 Task: Create a rule from the Recommended list, Task Added to this Project -> add SubTasks in the project AgileRapid with SubTasks Gather and Analyse Requirements , Design and Implement Solution , System Test and UAT , Release to Production / Go Live
Action: Mouse moved to (1107, 96)
Screenshot: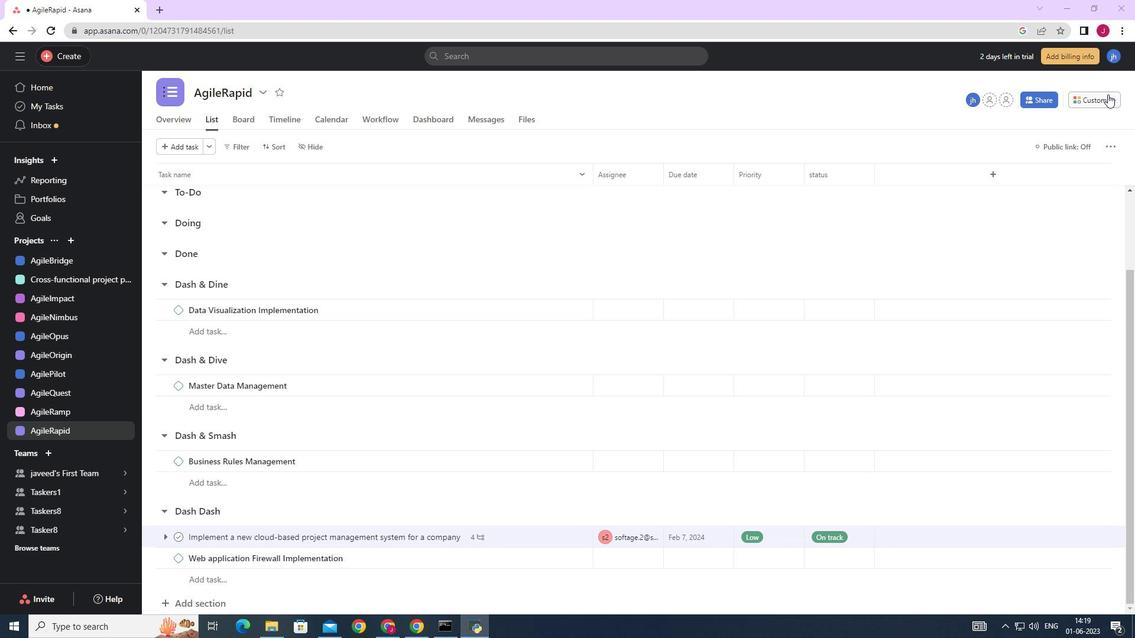 
Action: Mouse pressed left at (1107, 96)
Screenshot: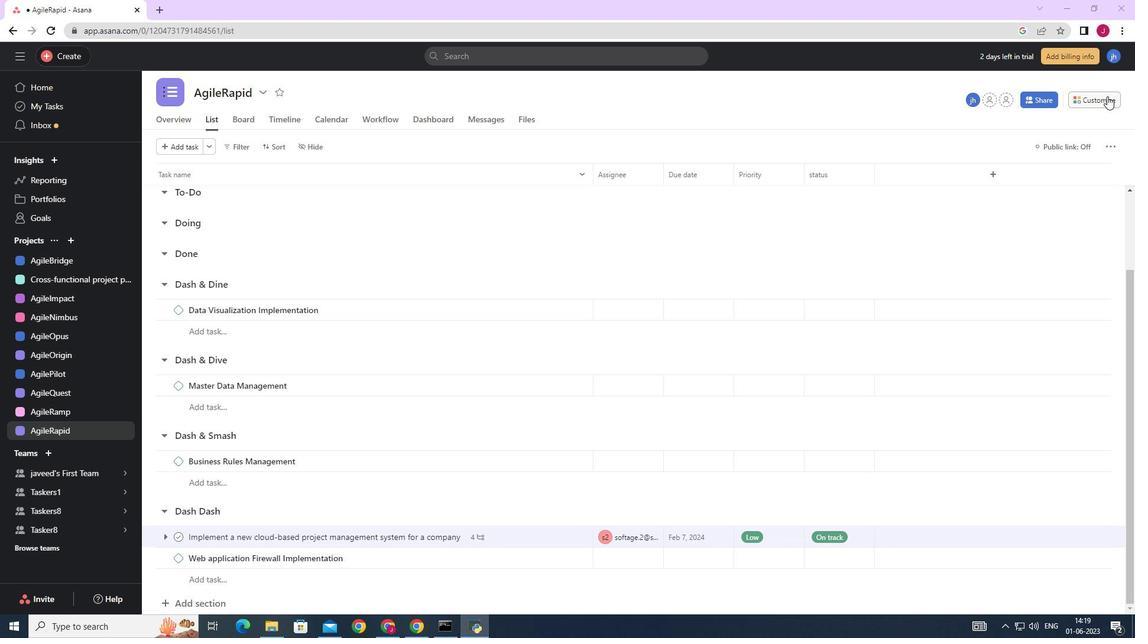 
Action: Mouse moved to (883, 264)
Screenshot: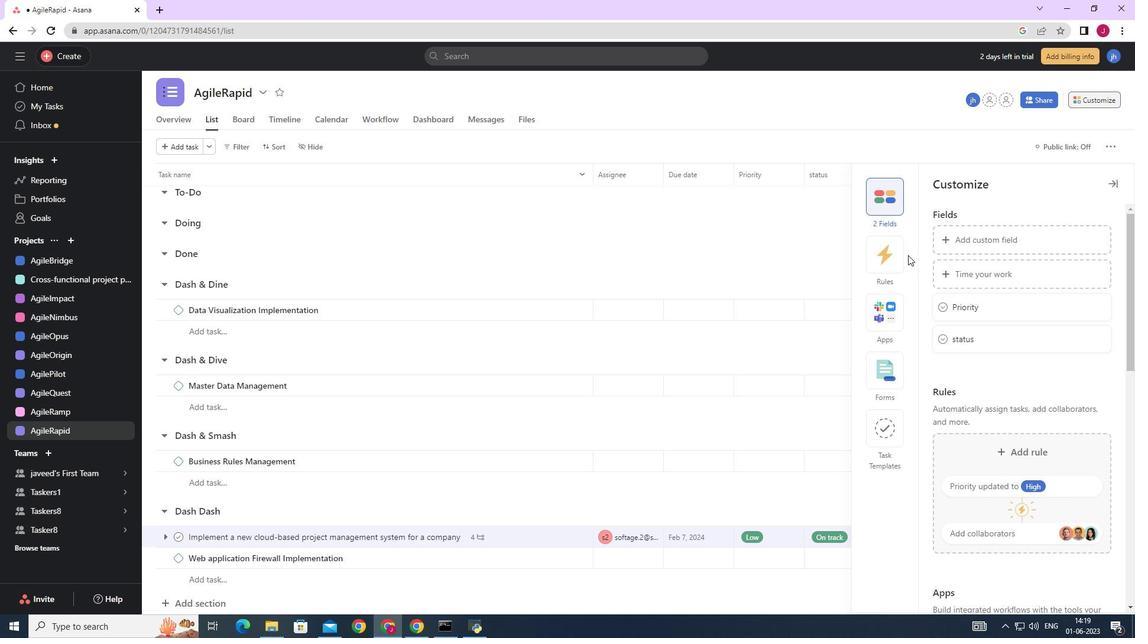 
Action: Mouse pressed left at (883, 264)
Screenshot: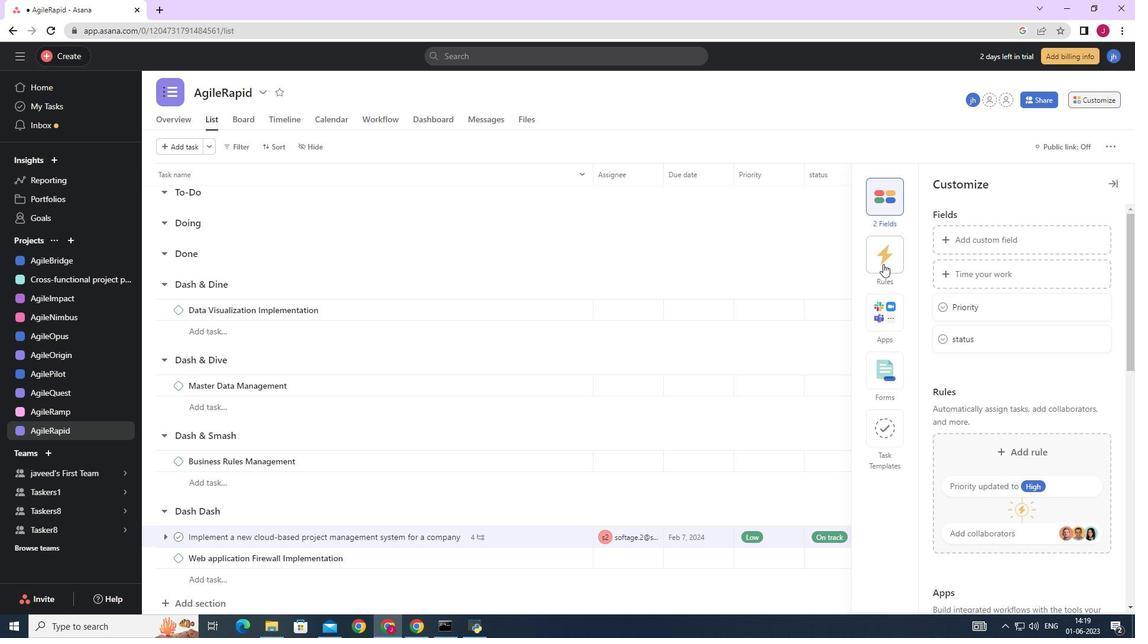 
Action: Mouse moved to (1030, 273)
Screenshot: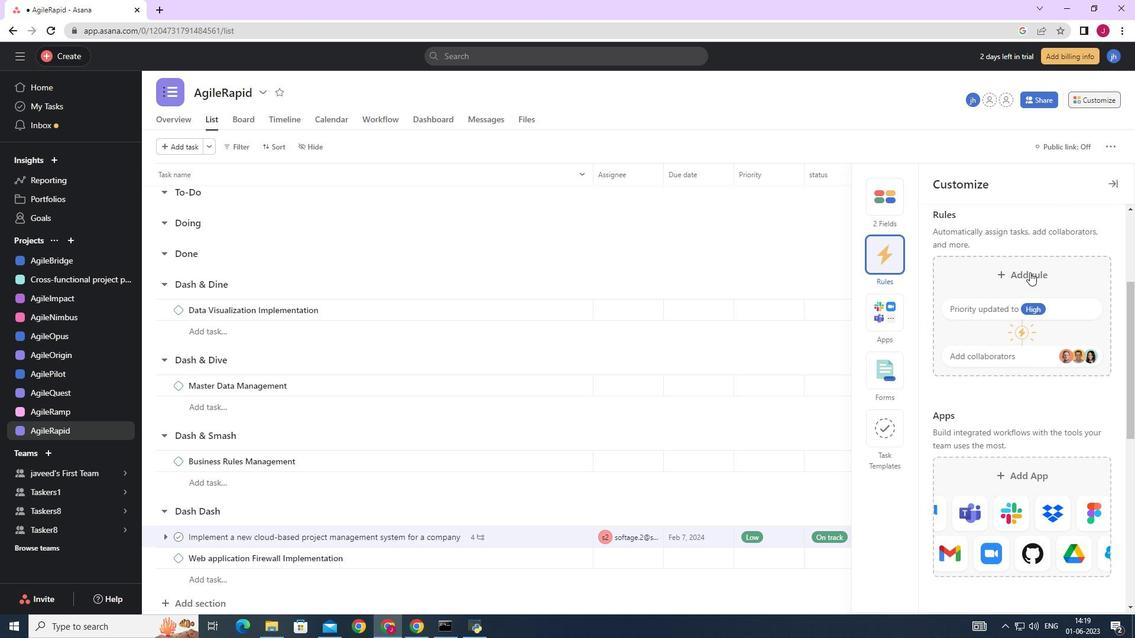 
Action: Mouse pressed left at (1030, 273)
Screenshot: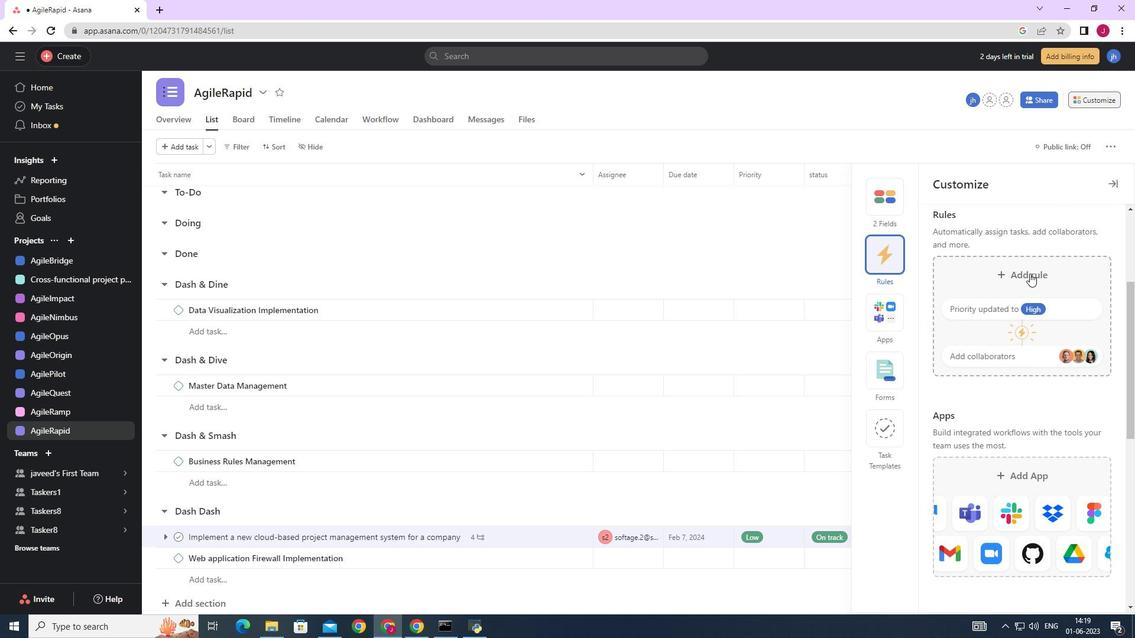 
Action: Mouse moved to (509, 190)
Screenshot: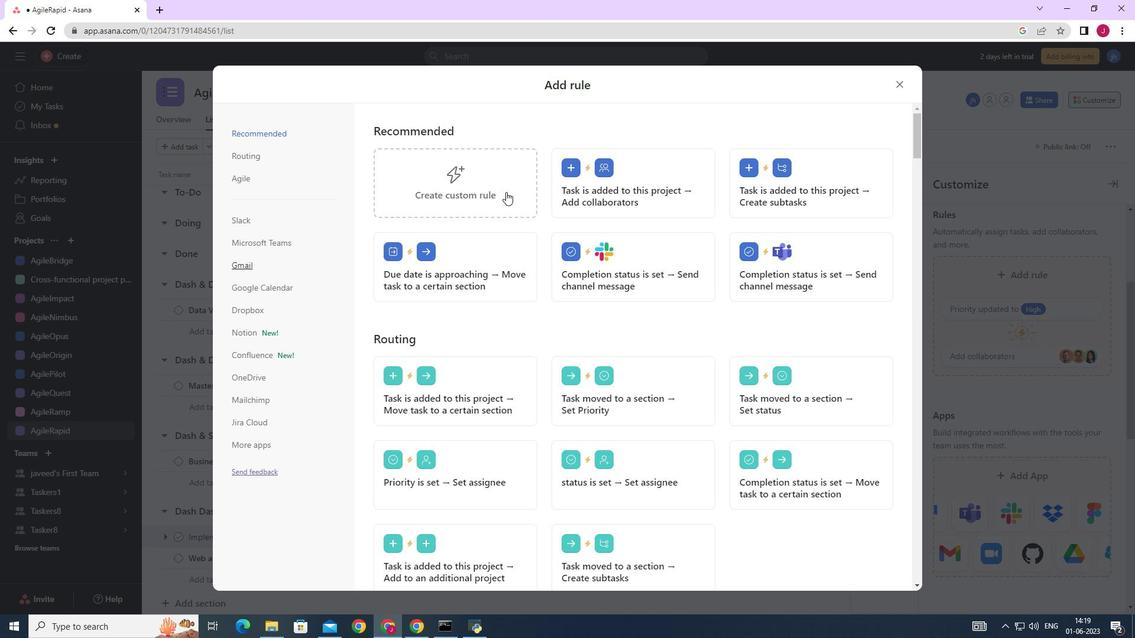
Action: Mouse pressed left at (509, 190)
Screenshot: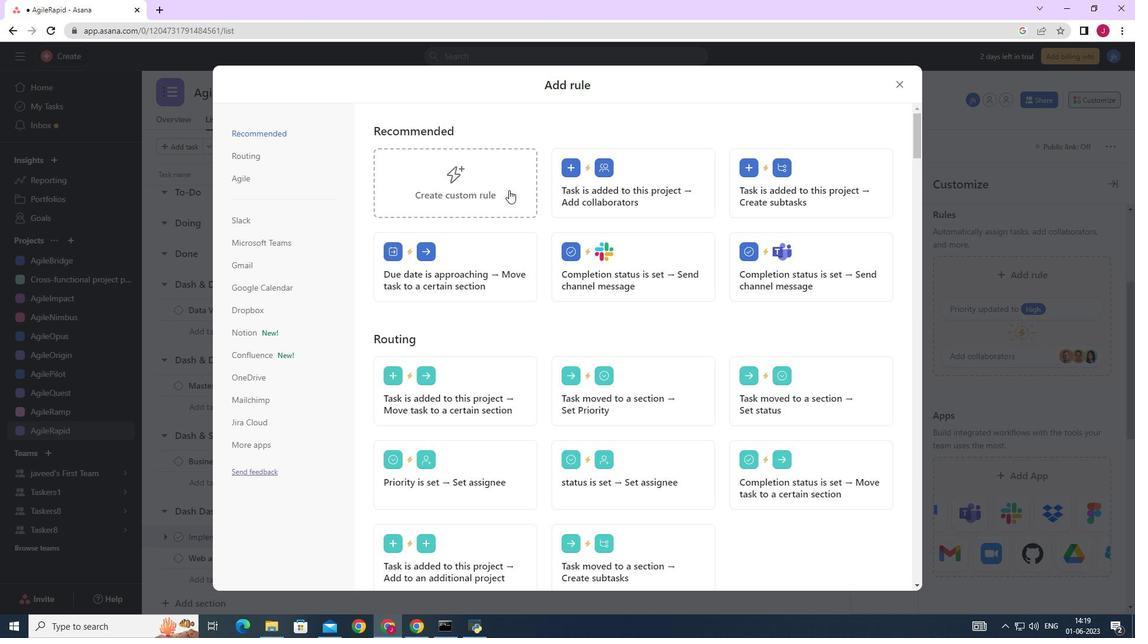 
Action: Mouse moved to (590, 315)
Screenshot: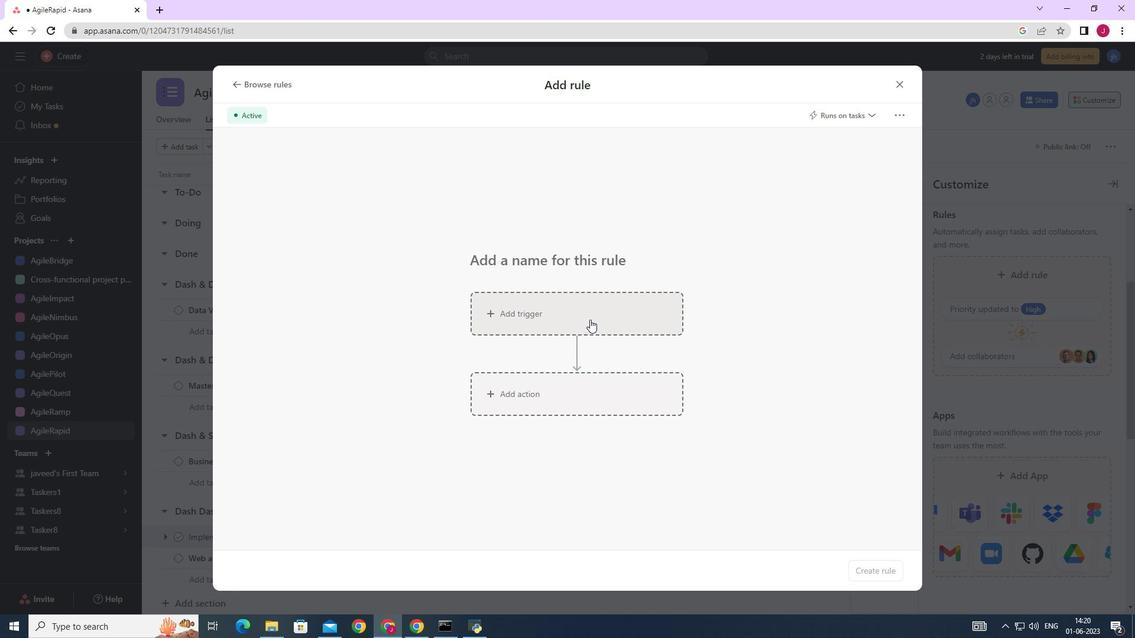 
Action: Mouse pressed left at (590, 315)
Screenshot: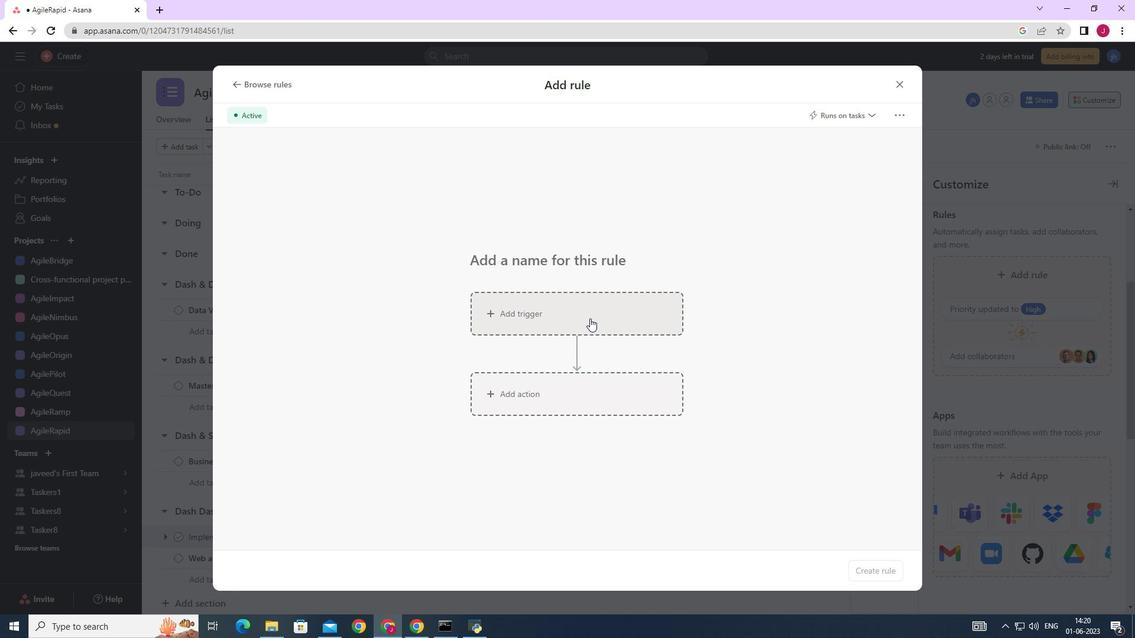
Action: Mouse moved to (520, 392)
Screenshot: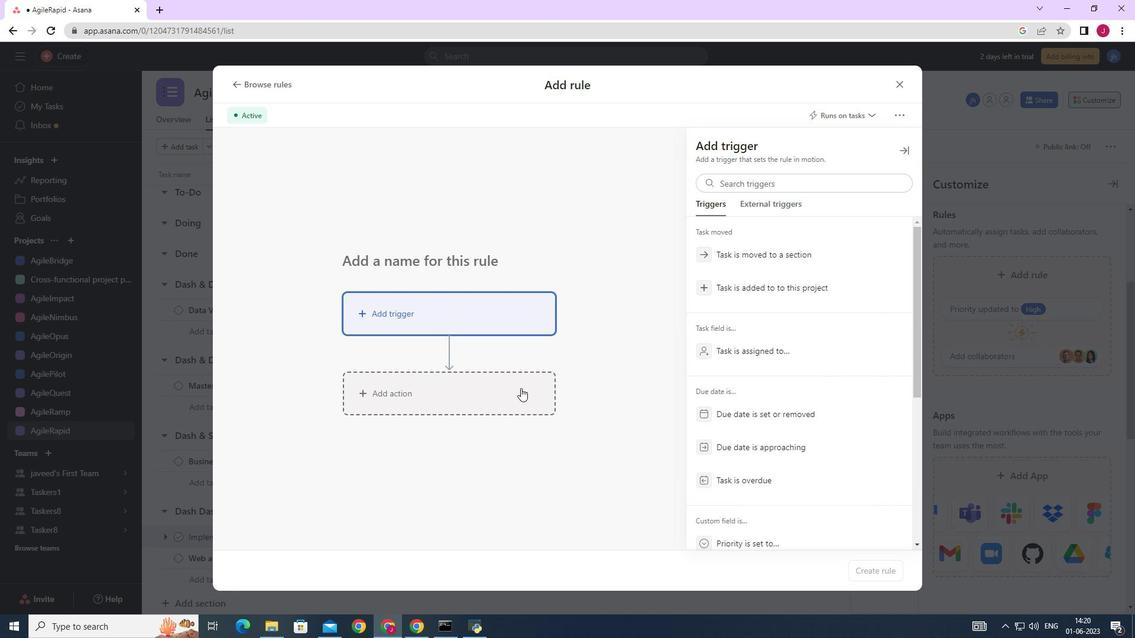 
Action: Mouse pressed left at (520, 392)
Screenshot: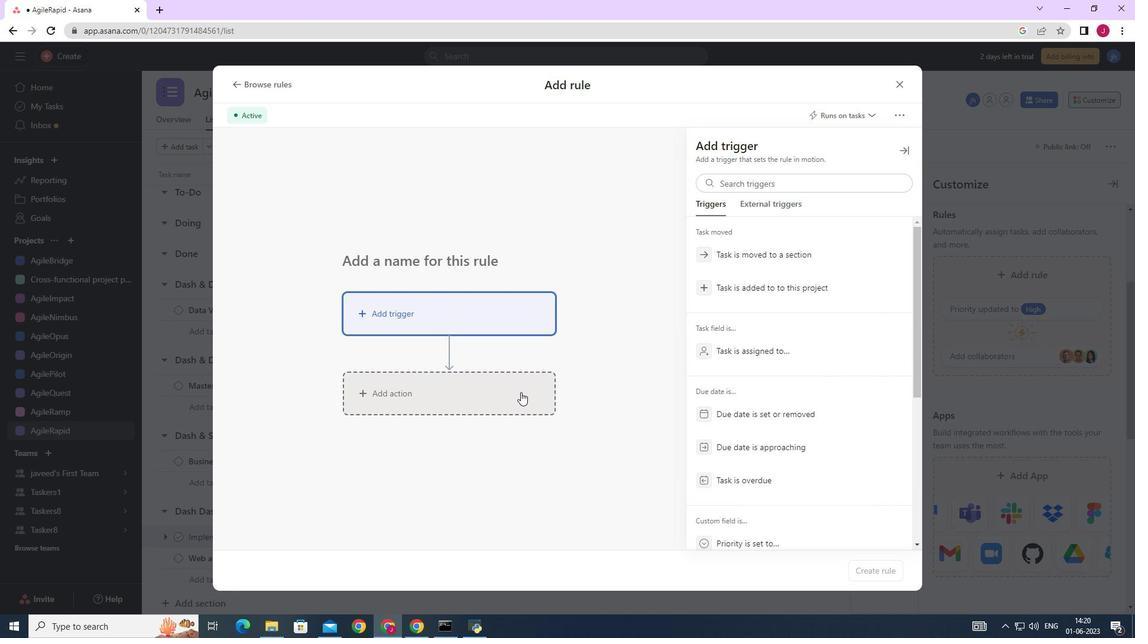 
Action: Mouse moved to (779, 298)
Screenshot: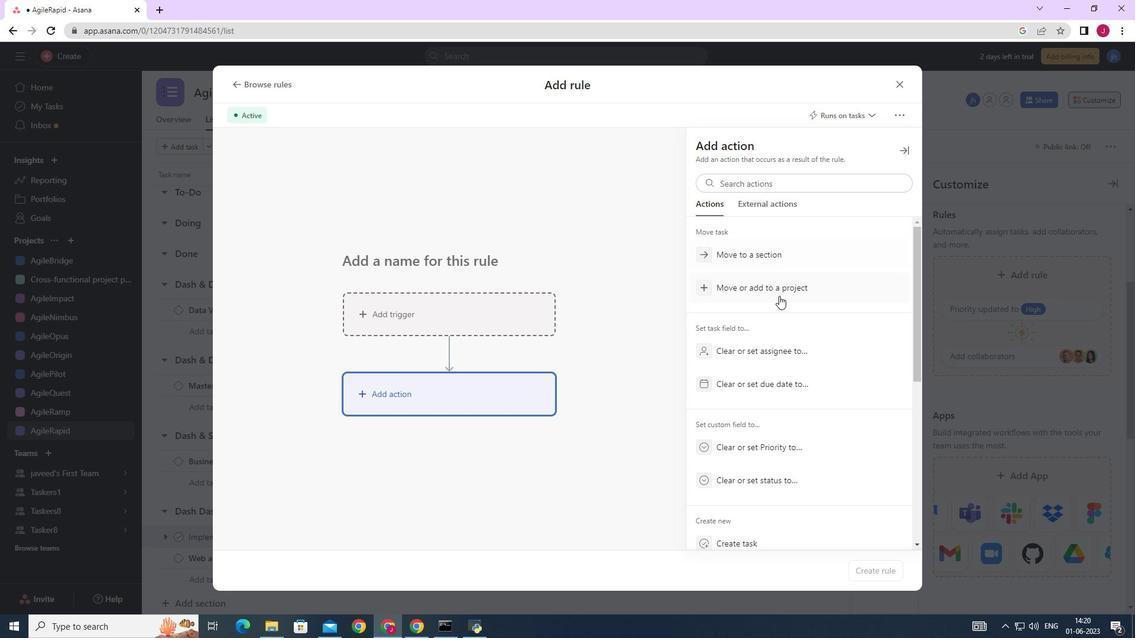 
Action: Mouse scrolled (779, 298) with delta (0, 0)
Screenshot: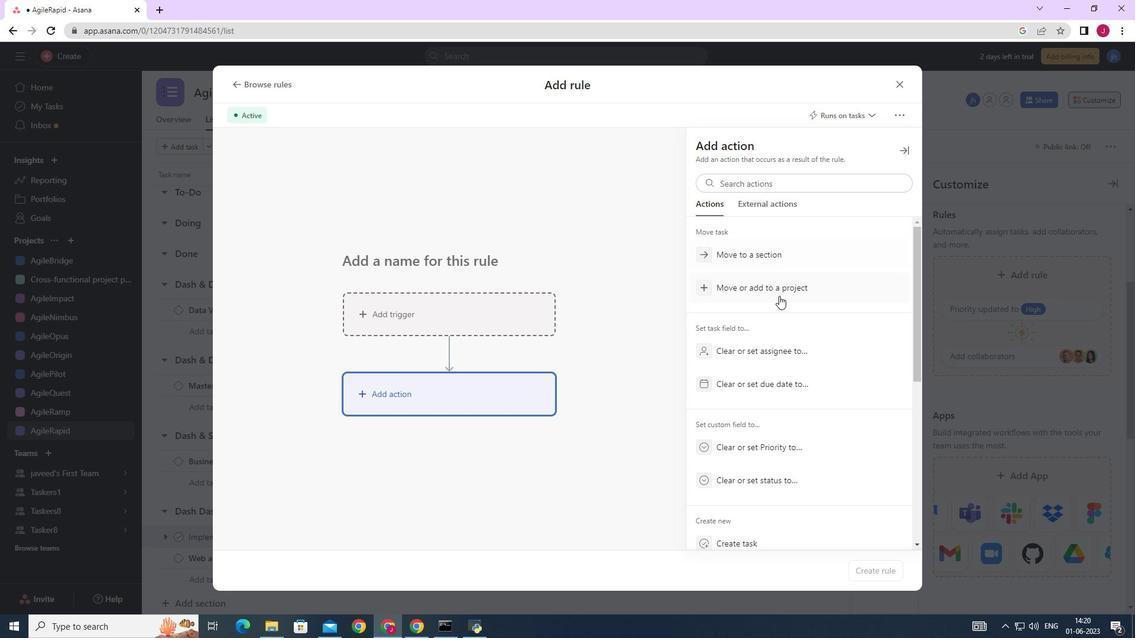 
Action: Mouse moved to (779, 300)
Screenshot: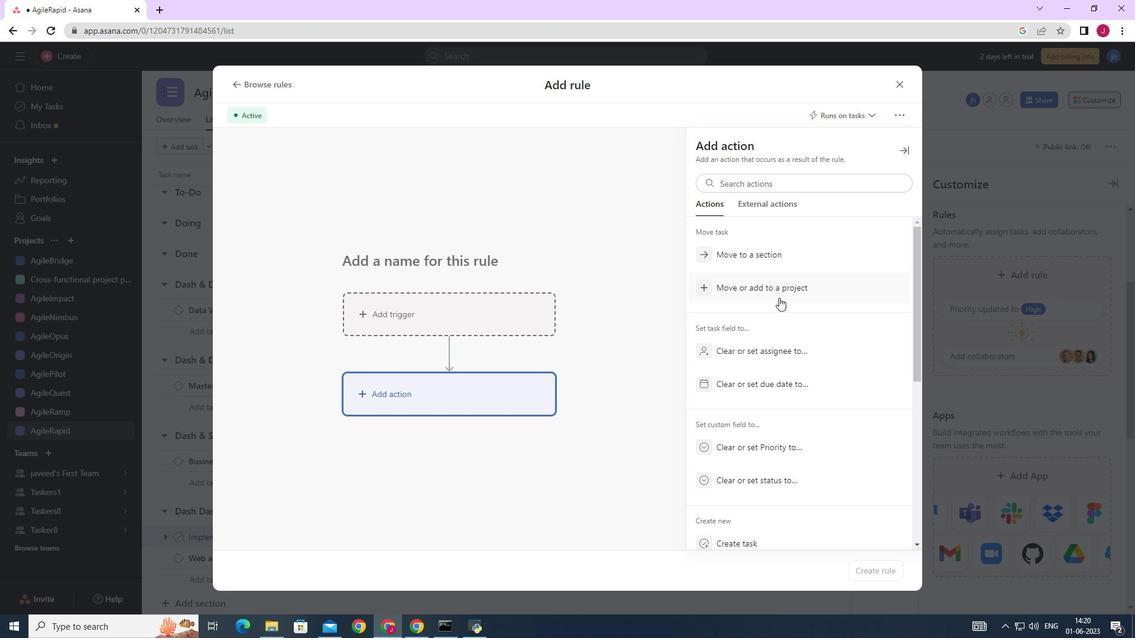 
Action: Mouse scrolled (779, 299) with delta (0, 0)
Screenshot: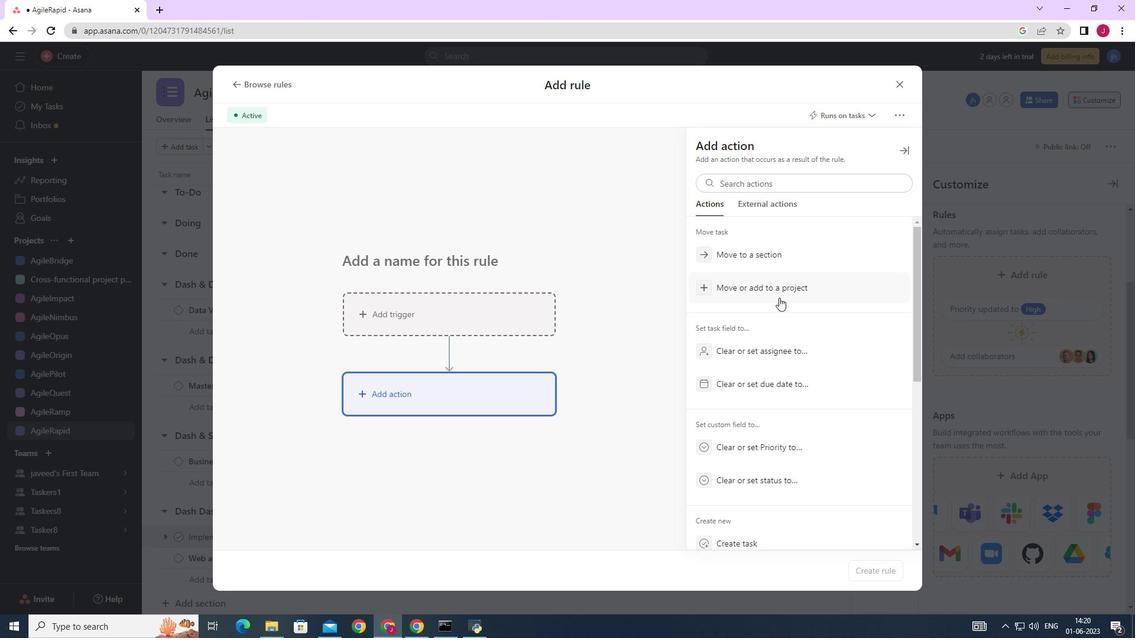 
Action: Mouse moved to (779, 300)
Screenshot: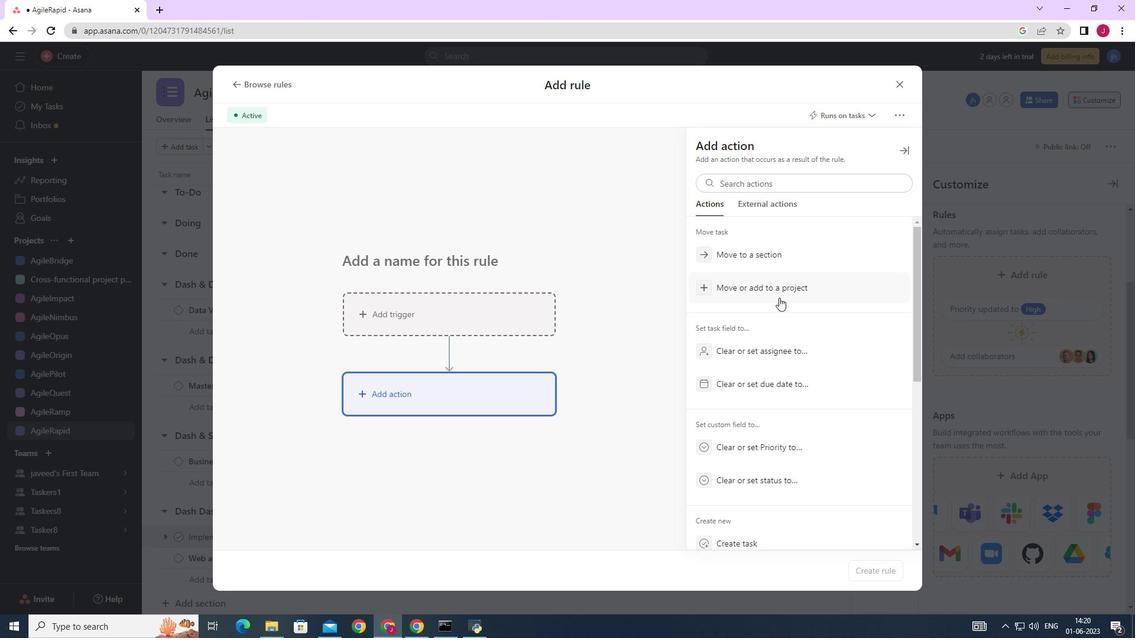 
Action: Mouse scrolled (779, 299) with delta (0, 0)
Screenshot: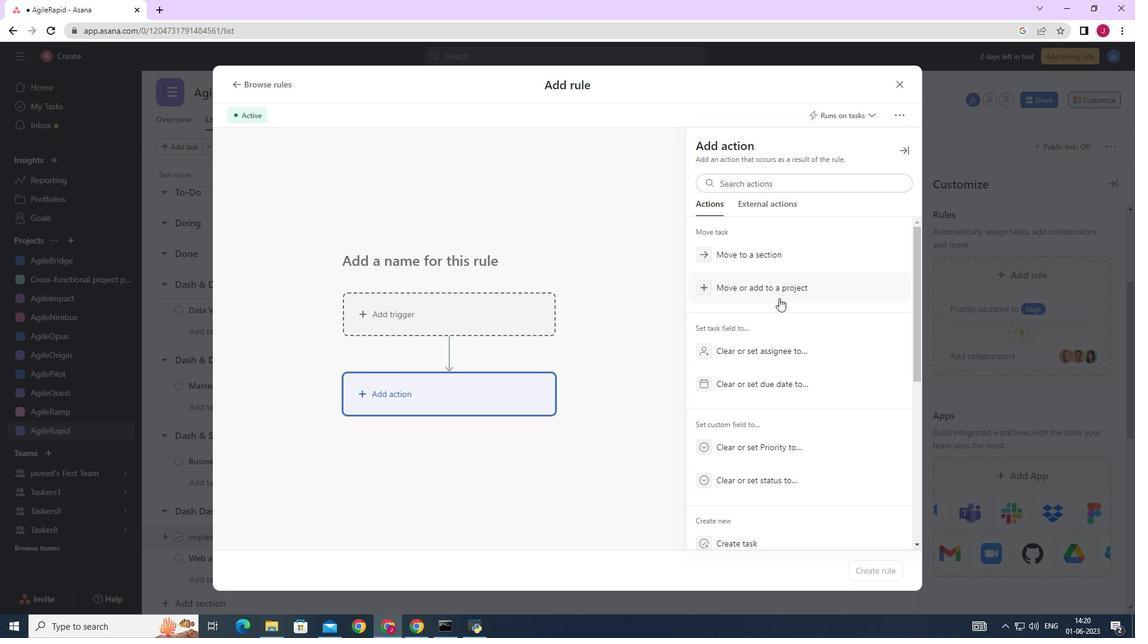 
Action: Mouse moved to (752, 396)
Screenshot: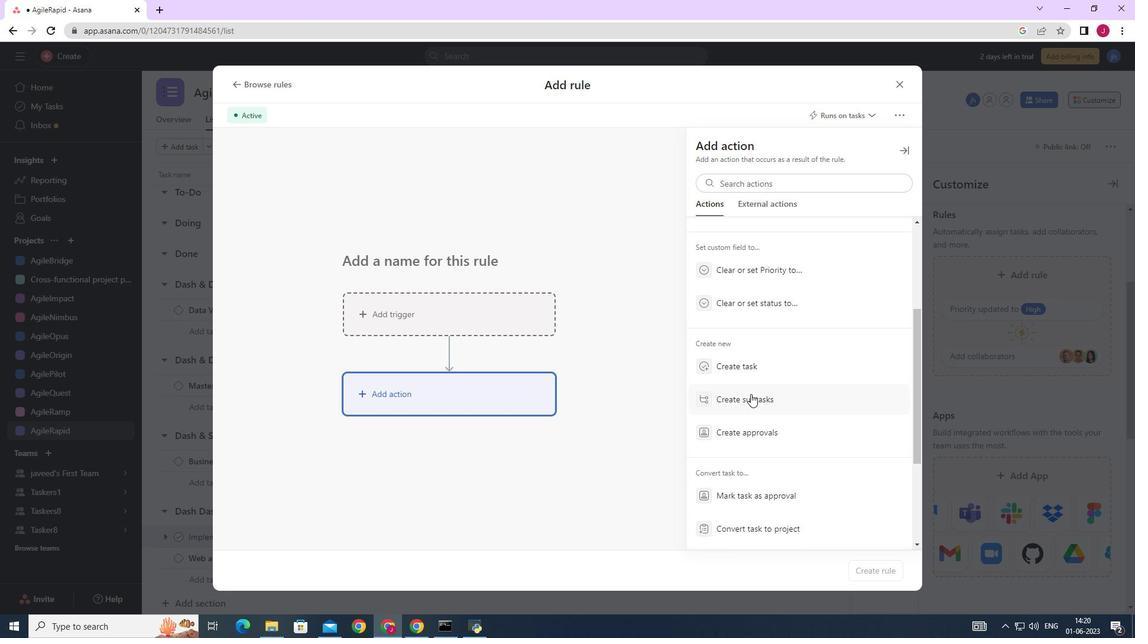 
Action: Mouse pressed left at (752, 396)
Screenshot: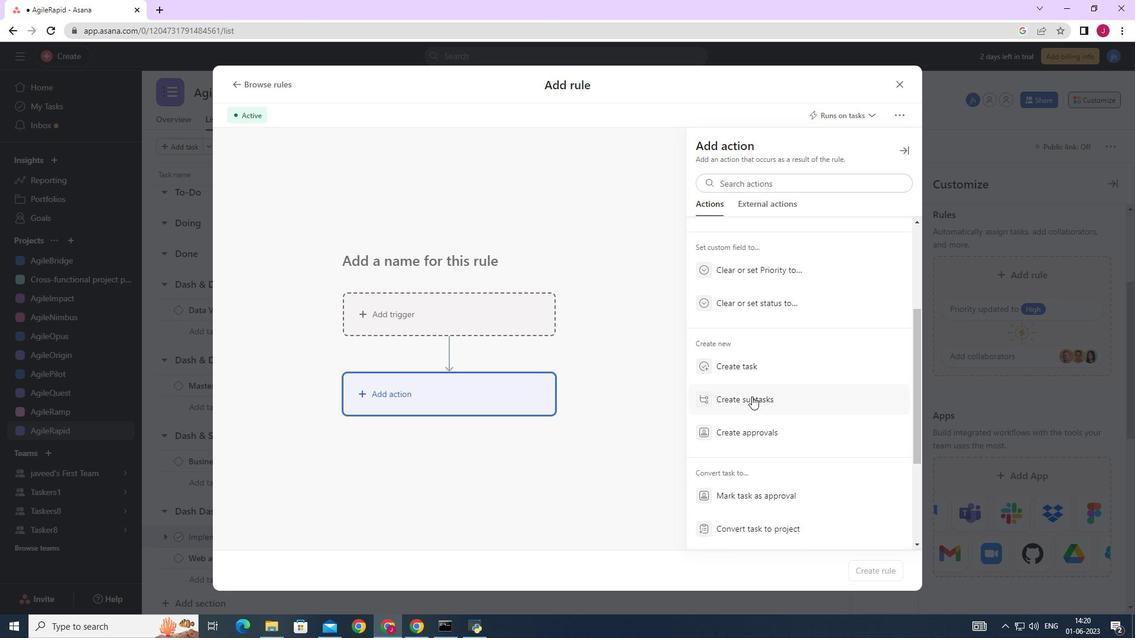 
Action: Mouse moved to (800, 189)
Screenshot: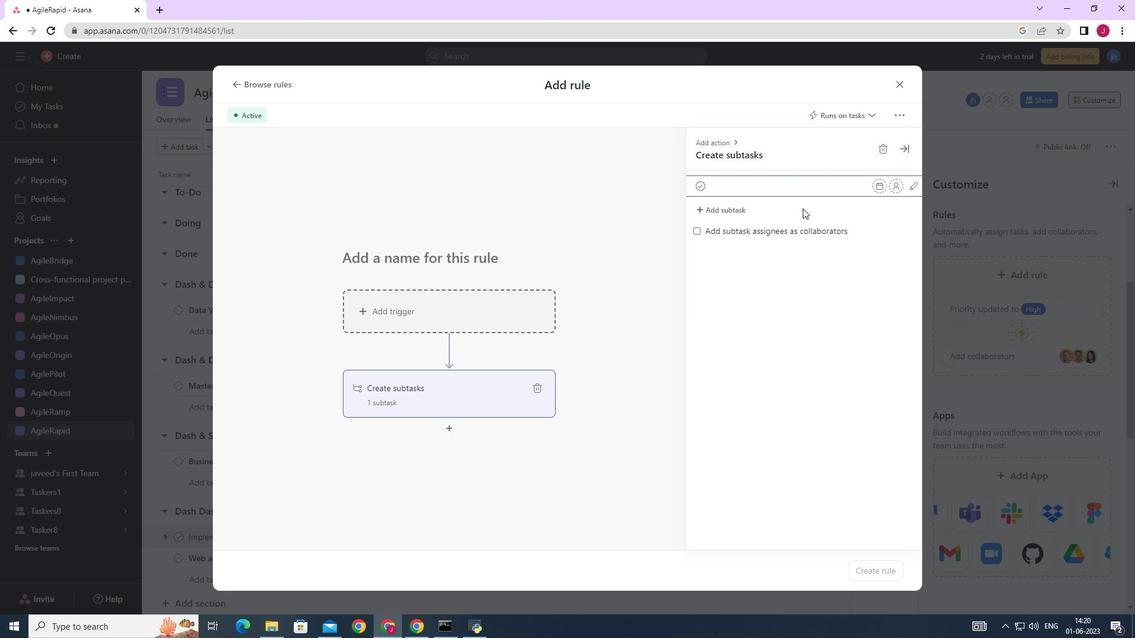 
Action: Key pressed <Key.caps_lock>G<Key.caps_lock>ather<Key.space>and<Key.space><Key.caps_lock>A<Key.caps_lock>nalyse<Key.space><Key.caps_lock>R<Key.caps_lock>equirementa<Key.backspace>s<Key.enter><Key.caps_lock>D<Key.caps_lock>esign<Key.space>and<Key.space><Key.caps_lock>I<Key.caps_lock>mplement<Key.space><Key.caps_lock>S<Key.caps_lock>olution<Key.enter><Key.caps_lock>S<Key.caps_lock>ystem<Key.space><Key.caps_lock>T<Key.caps_lock>est<Key.space>and<Key.space><Key.caps_lock>UAT<Key.enter><Key.caps_lock>r<Key.caps_lock>ELEASE<Key.space><Key.backspace><Key.backspace><Key.backspace><Key.backspace><Key.backspace><Key.backspace><Key.backspace><Key.backspace><Key.backspace><Key.backspace><Key.backspace>R<Key.caps_lock>elease<Key.space>to<Key.space>production<Key.space>/<Key.space><Key.caps_lock>G<Key.caps_lock>o<Key.space><Key.caps_lock>L<Key.caps_lock>ive<Key.enter>
Screenshot: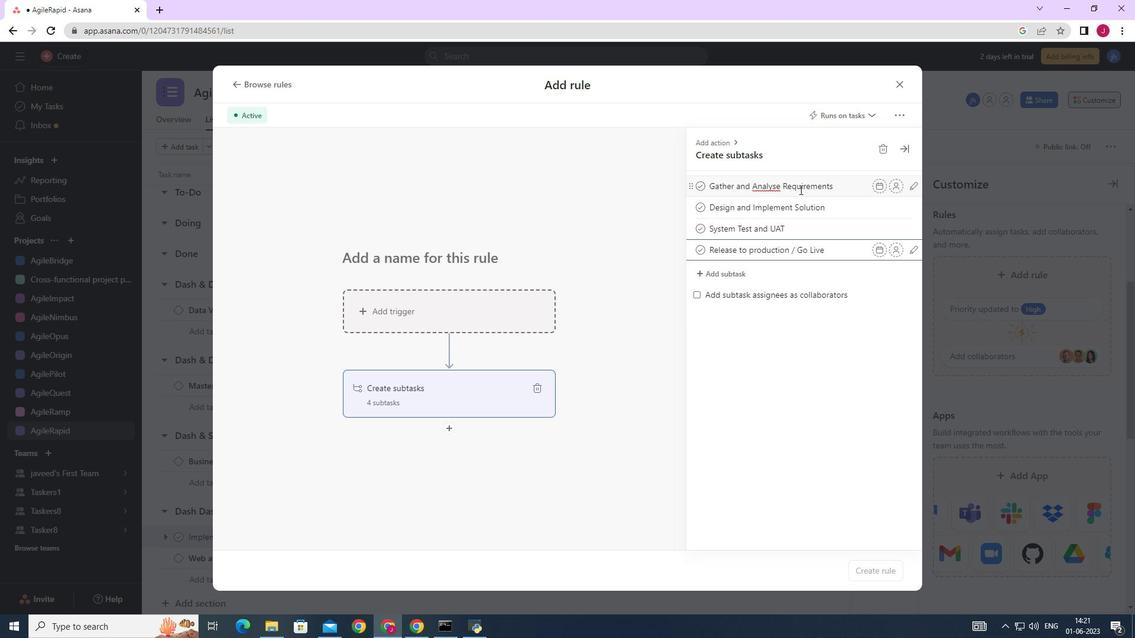 
